 Task: Extract Unique Lines from Text.
Action: Mouse pressed left at (380, 529)
Screenshot: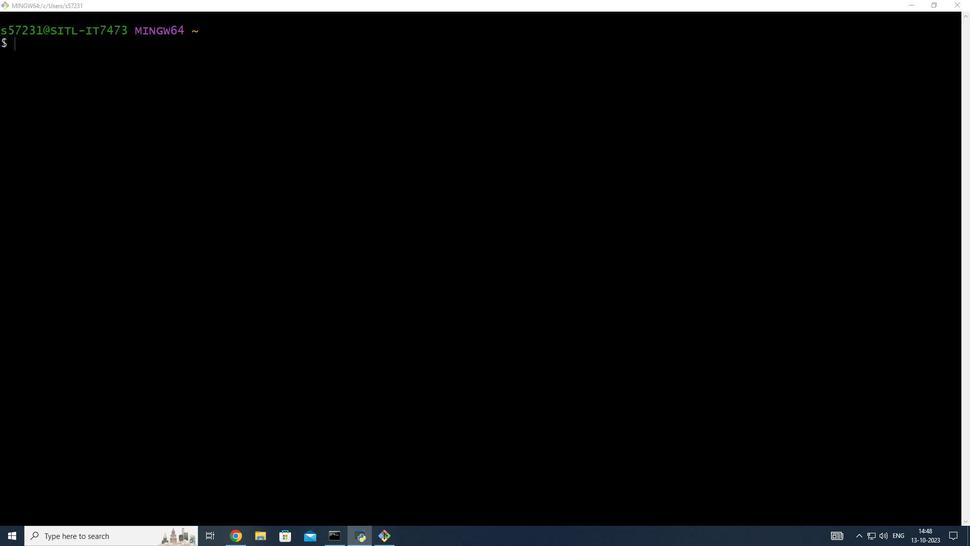 
Action: Mouse moved to (414, 227)
Screenshot: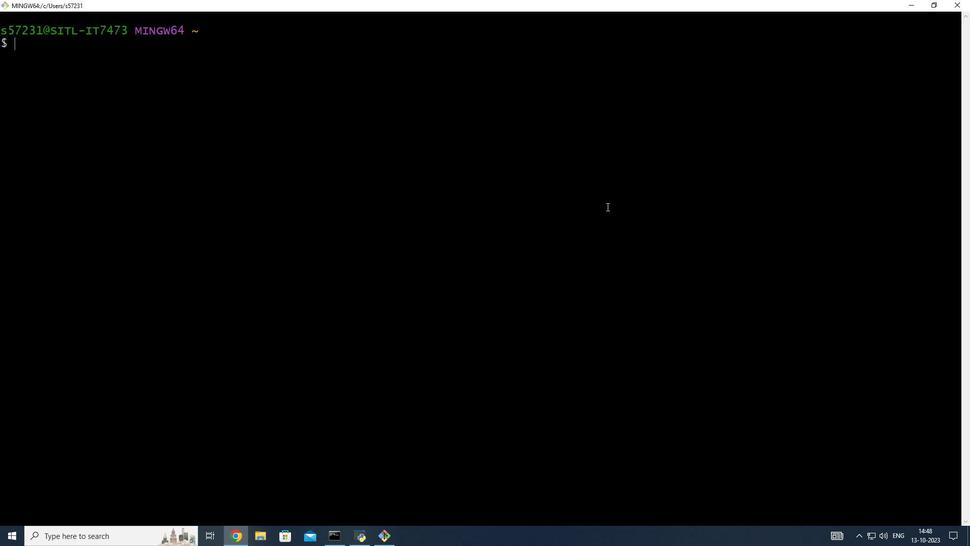 
Action: Mouse pressed left at (414, 227)
Screenshot: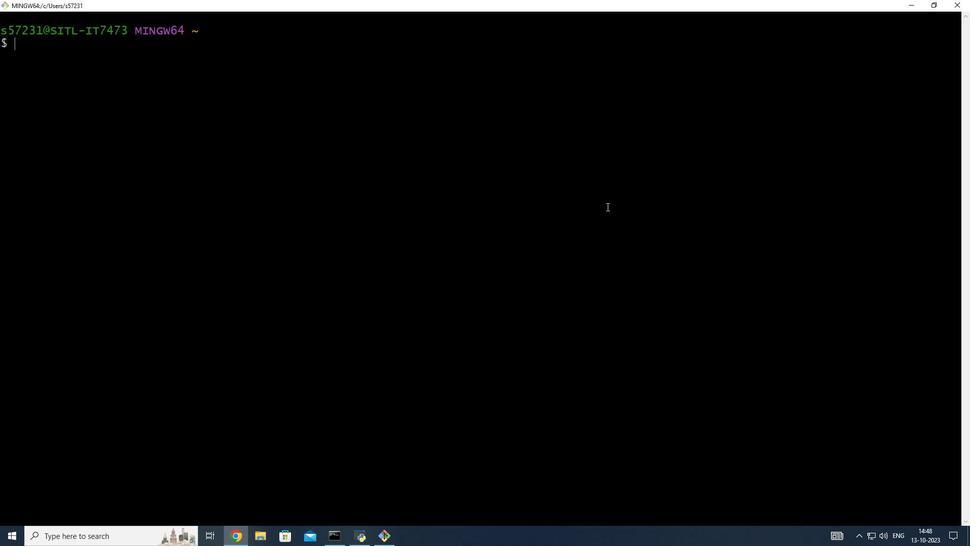 
Action: Mouse moved to (379, 135)
Screenshot: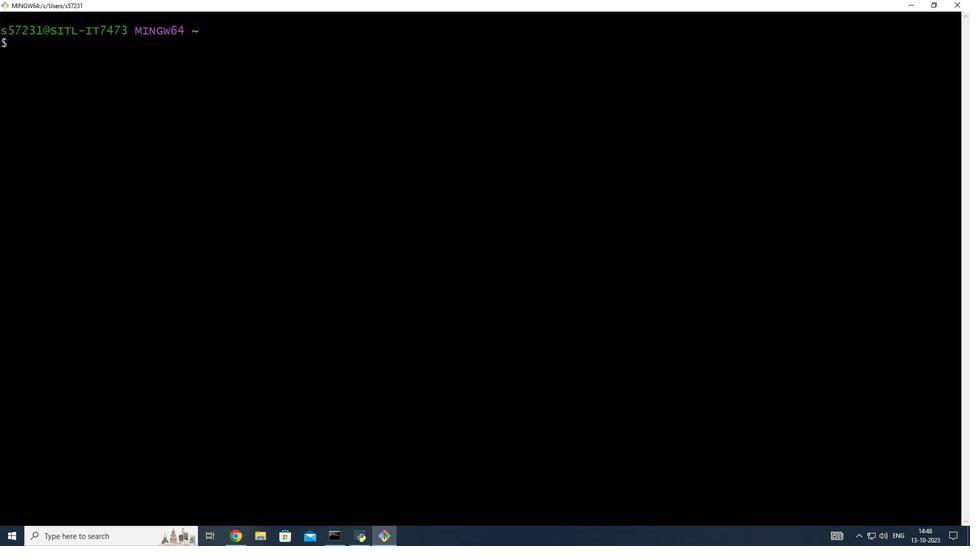 
Action: Key pressed mkdir<Key.space>task3<Key.enter>cd<Key.space>task3<Key.enter>ls<Key.enter>pwd<Key.enter>touch<Key.space>script.sh<Key.enter>vim<Key.space>script.sh<Key.enter>i
Screenshot: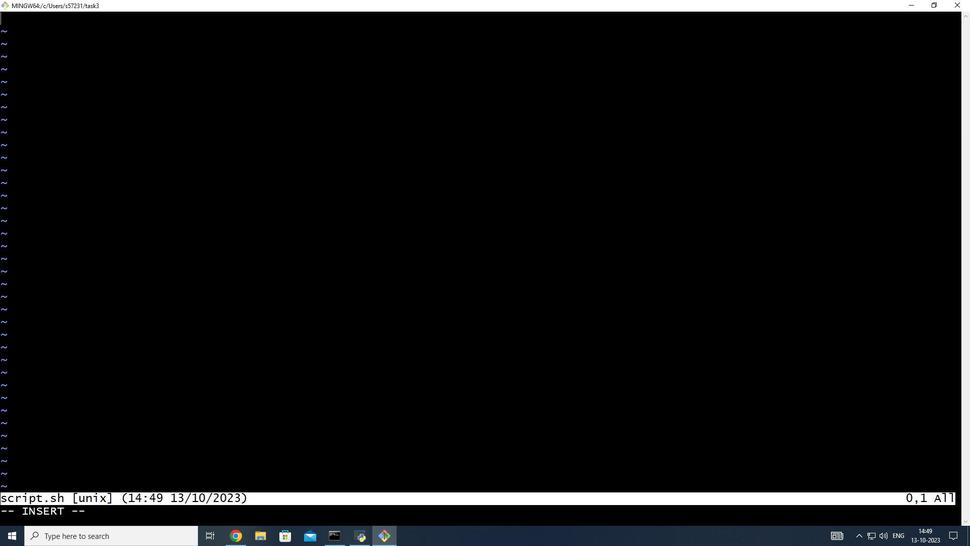 
Action: Mouse scrolled (379, 134) with delta (0, -1)
Screenshot: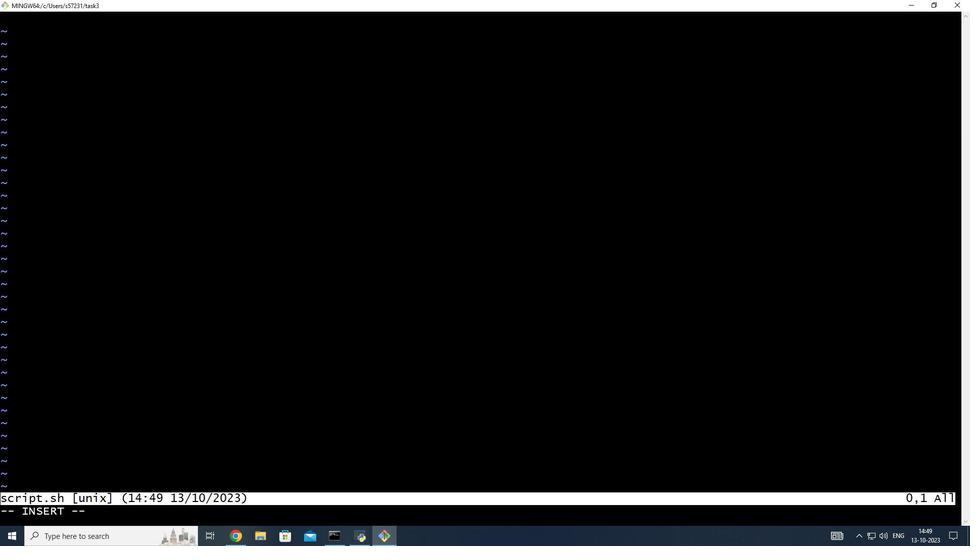 
Action: Mouse scrolled (379, 134) with delta (0, -1)
Screenshot: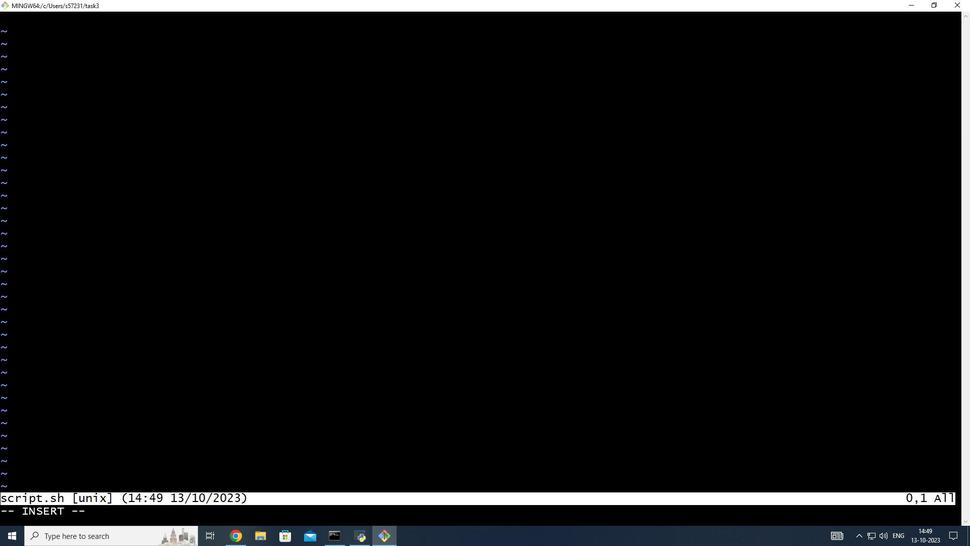 
Action: Mouse scrolled (379, 134) with delta (0, -1)
Screenshot: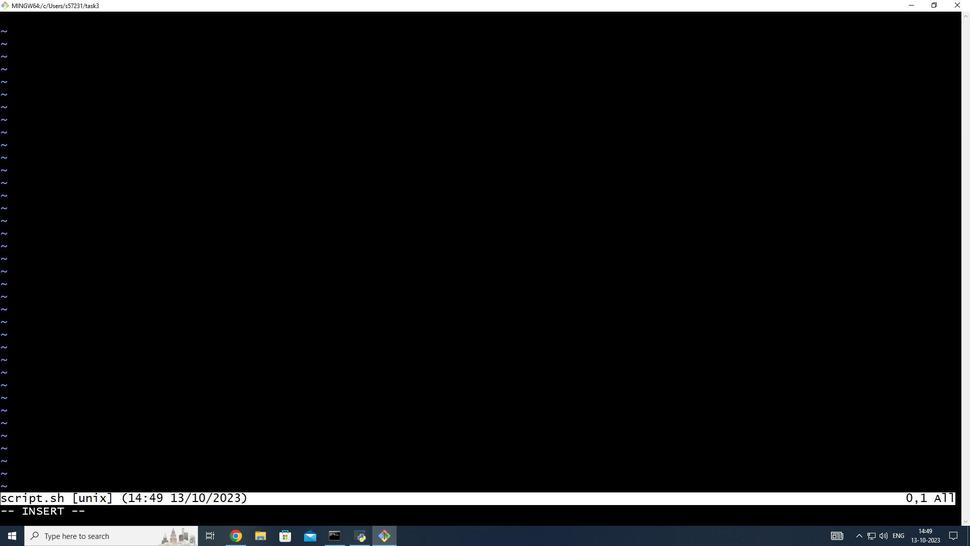 
Action: Mouse scrolled (379, 134) with delta (0, -1)
Screenshot: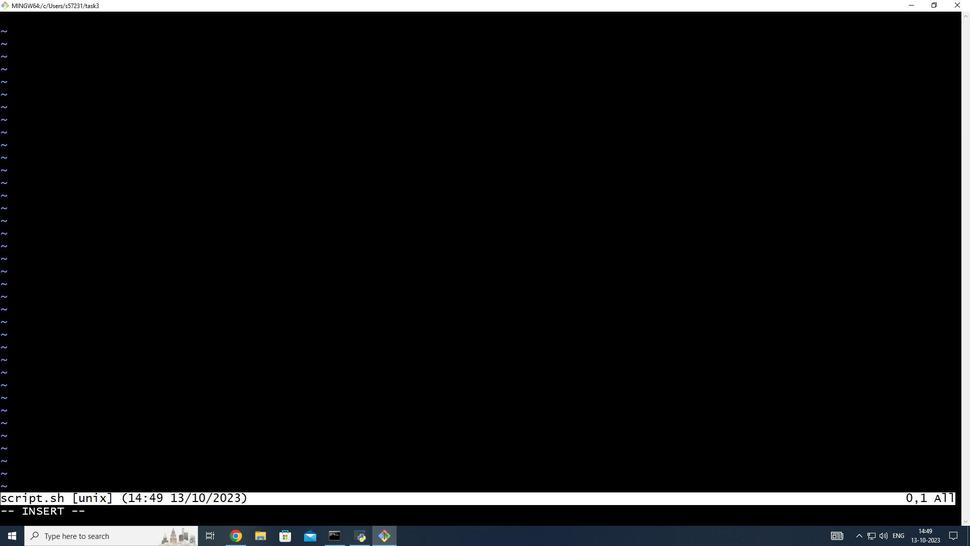 
Action: Mouse scrolled (379, 134) with delta (0, -1)
Screenshot: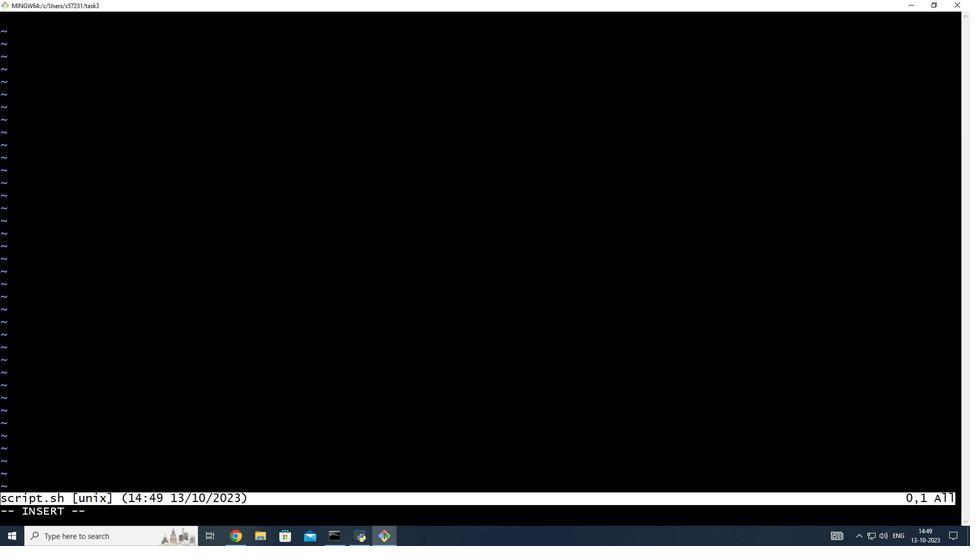 
Action: Mouse scrolled (379, 134) with delta (0, -1)
Screenshot: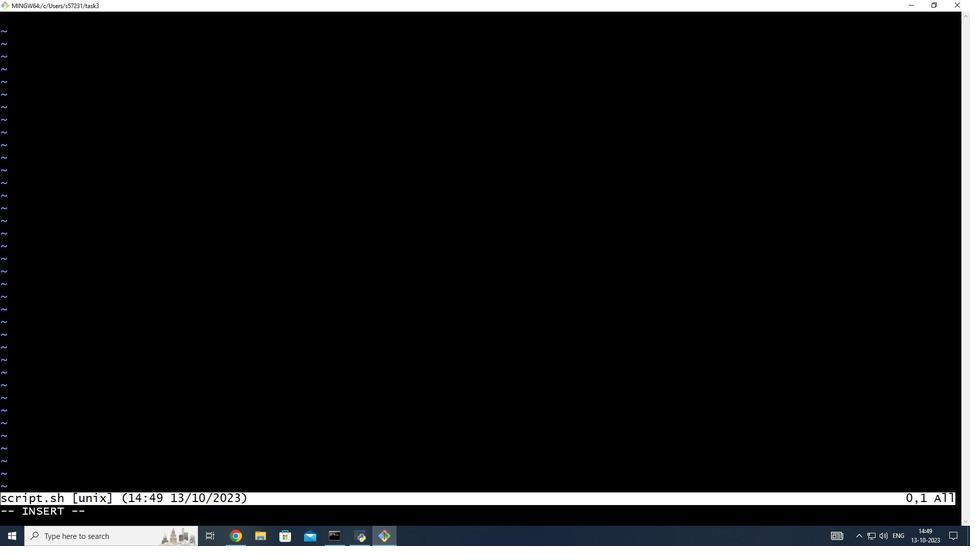
Action: Mouse scrolled (379, 134) with delta (0, -1)
Screenshot: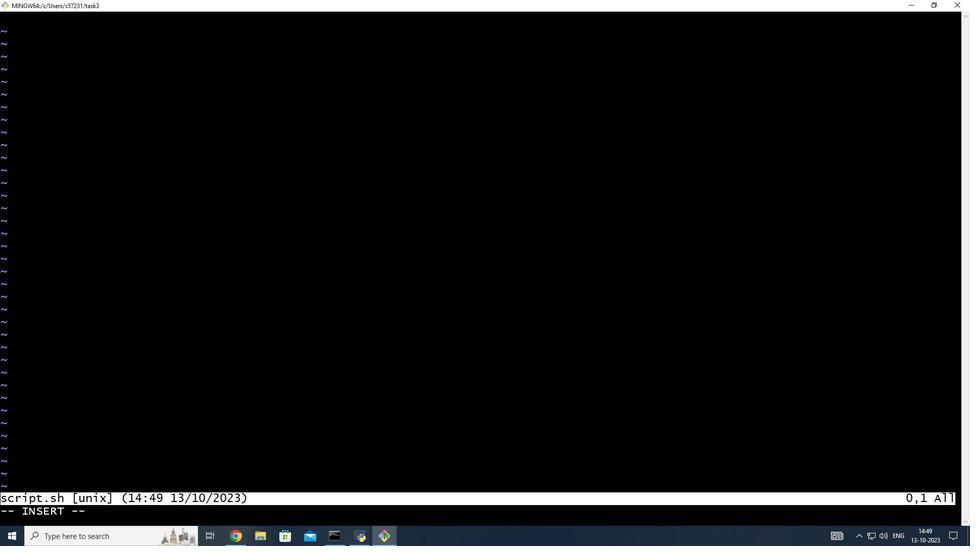 
Action: Mouse scrolled (379, 134) with delta (0, -1)
Screenshot: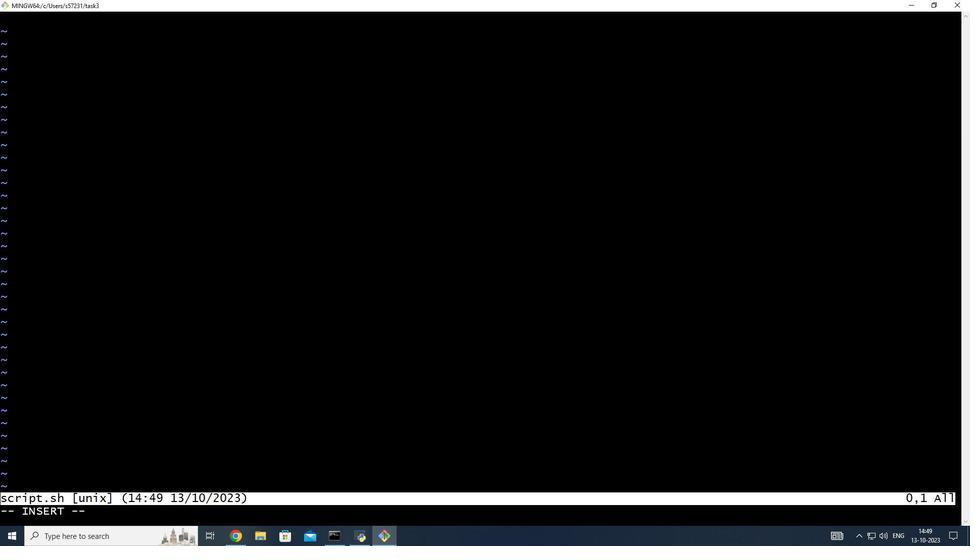 
Action: Mouse scrolled (379, 134) with delta (0, -1)
Screenshot: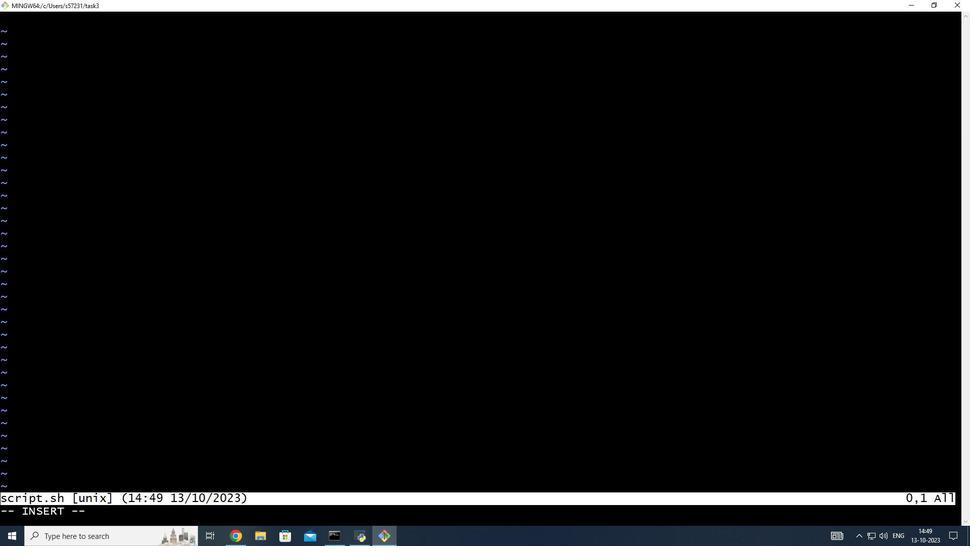 
Action: Key pressed <Key.shift_r>#<Key.shift_r>!/bin/bash<Key.enter><Key.space><Key.shift_r><Key.shift_r>Extract<Key.space>unique<Key.space>lines<Key.space>from<Key.space>a<Key.space>text<Key.space>file<Key.enter><Key.backspace><Key.space><Key.backspace><Key.backspace><Key.space><Key.enter><Key.shift_r><Key.shift_r><Key.shift_r>#<Key.space><Key.shift_r>Prompt<Key.space>the<Key.space>user<Key.space>for<Key.space>the<Key.space>input<Key.space>and<Key.space>output<Key.space>file<Key.space>names<Key.enter><Key.backspace><Key.backspace>read<Key.space>-p<Key.space><Key.shift_r>"<Key.shift_r>Enter<Key.space>the<Key.space>name<Key.space>of<Key.space>the<Key.space>input<Key.space>file<Key.shift_r>:<Key.space><Key.shift_r>"<Key.space>input<Key.shift_r><Key.shift_r><Key.shift_r><Key.shift_r><Key.shift_r><Key.shift_r><Key.shift_r><Key.shift_r>_file<Key.enter>read<Key.space>-p<Key.space><Key.shift_r>"<Key.shift_r>Enter<Key.space>the<Key.space>name<Key.space>of<Key.space>the<Key.space>output<Key.space>file<Key.shift_r>:<Key.space><Key.shift_r>"<Key.space>output<Key.shift_r>_file<Key.enter><Key.enter><Key.shift_r>#<Key.space><Key.shift_r>Chec
Screenshot: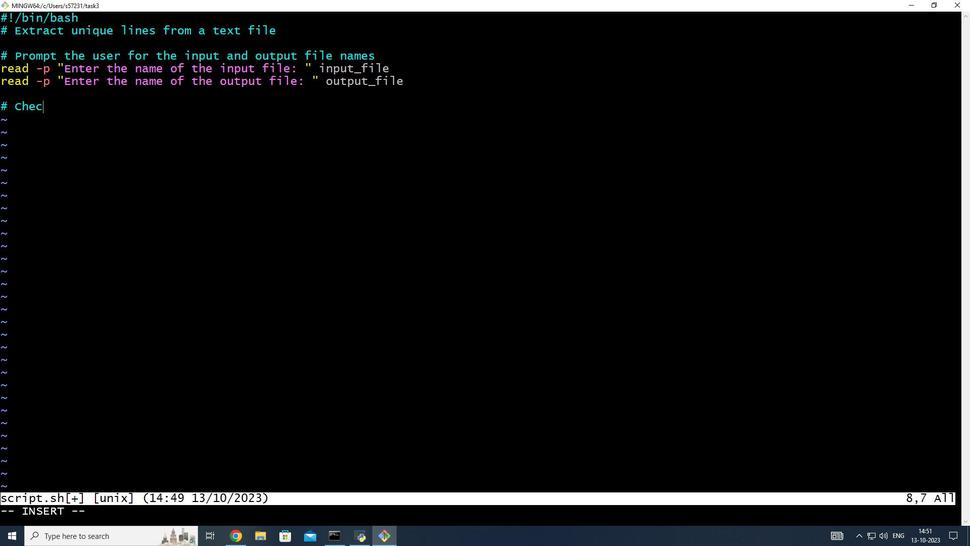 
Action: Mouse moved to (379, 134)
Screenshot: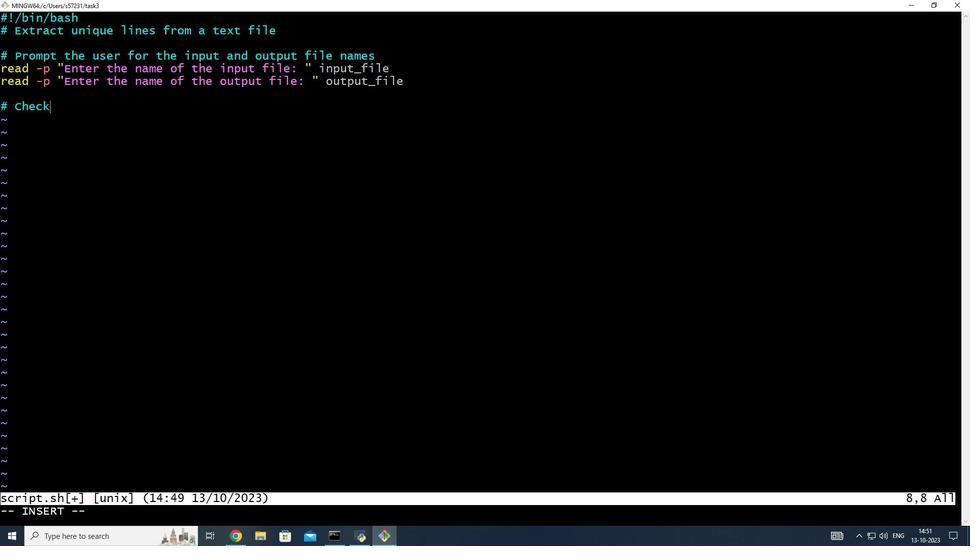 
Action: Key pressed k
Screenshot: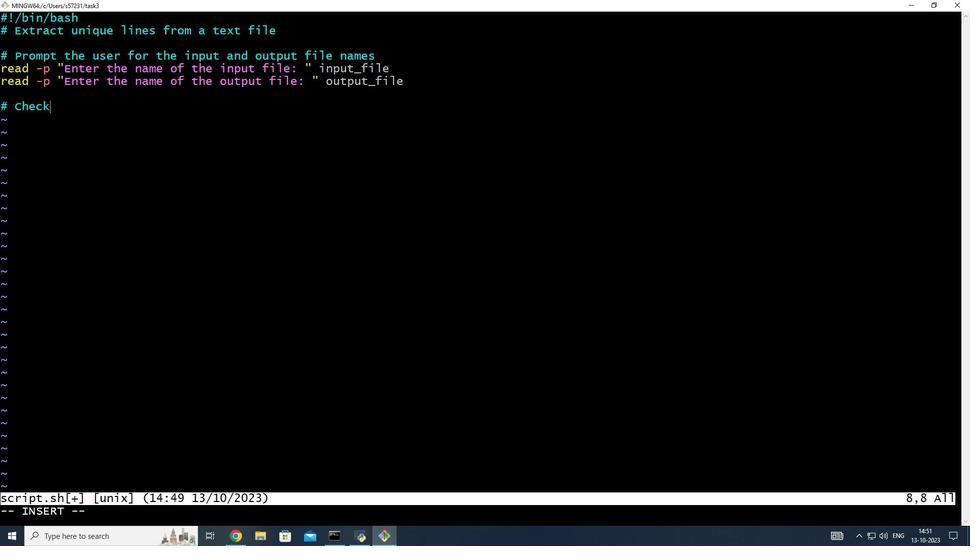 
Action: Mouse moved to (377, 232)
Screenshot: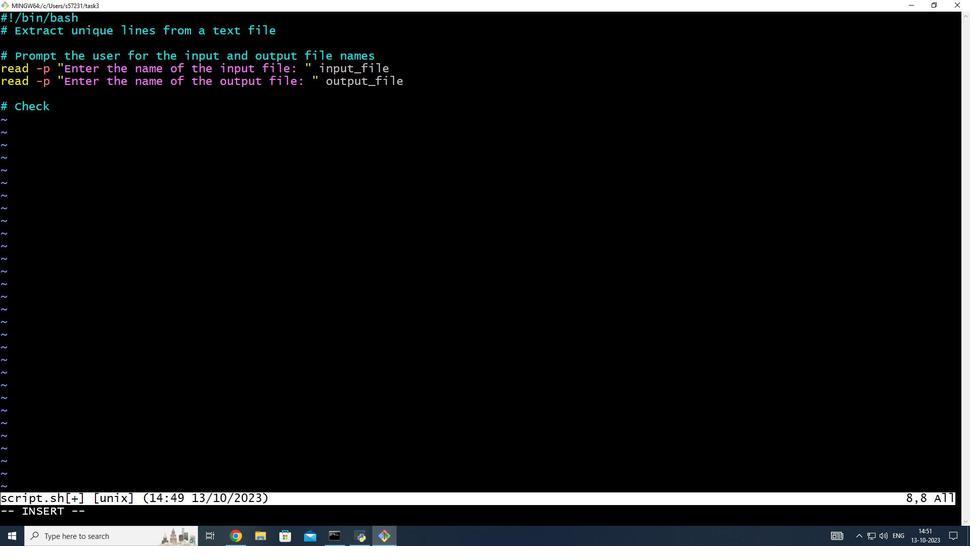 
Action: Mouse scrolled (377, 232) with delta (0, 0)
Screenshot: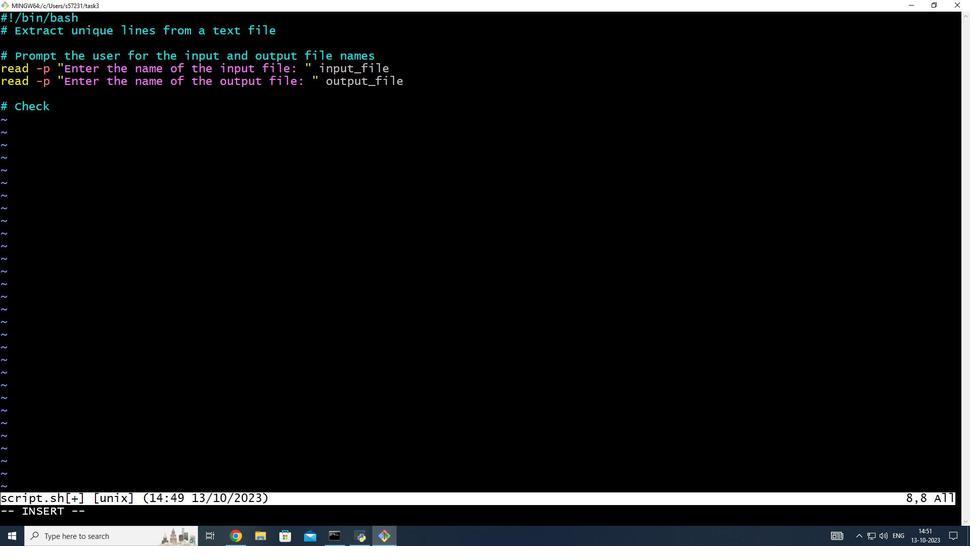 
Action: Mouse scrolled (377, 232) with delta (0, 0)
Screenshot: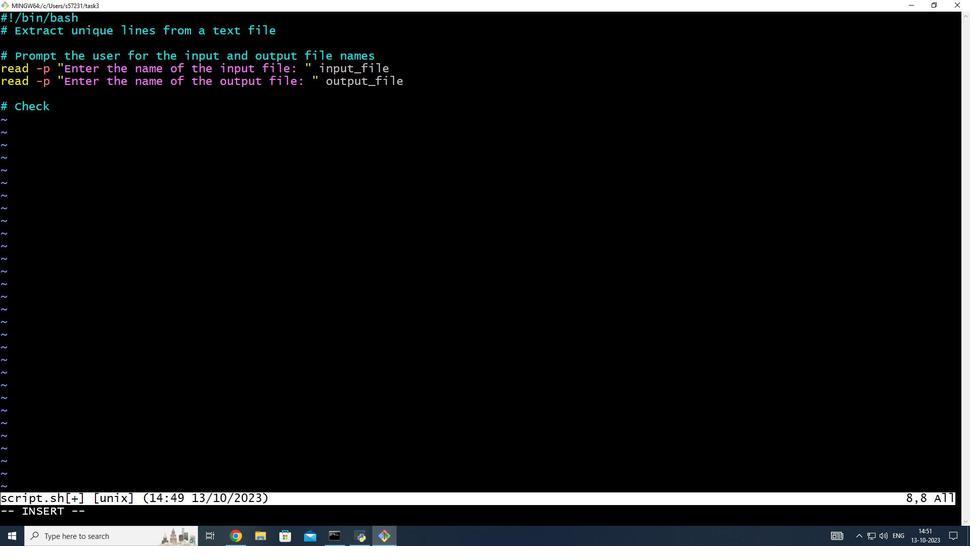 
Action: Mouse scrolled (377, 232) with delta (0, 0)
Screenshot: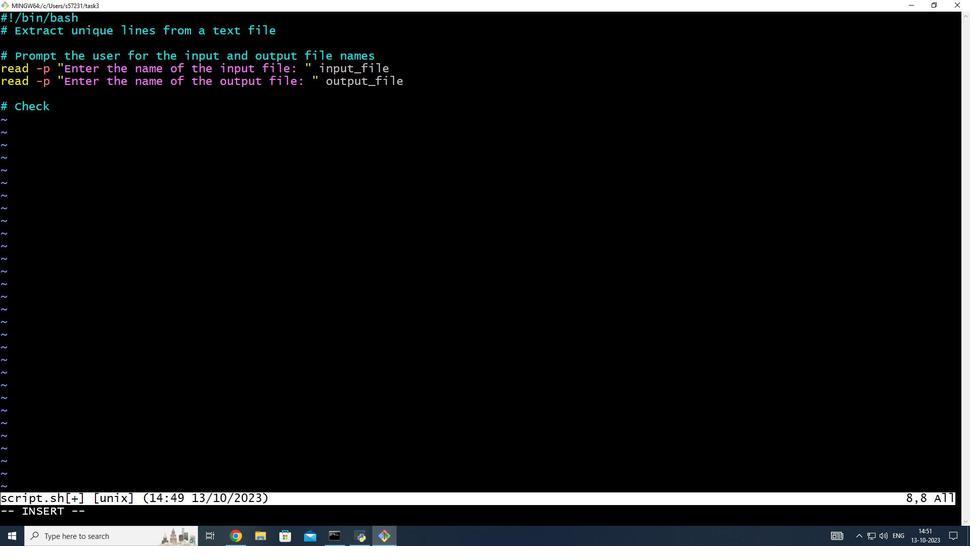 
Action: Mouse moved to (377, 232)
Screenshot: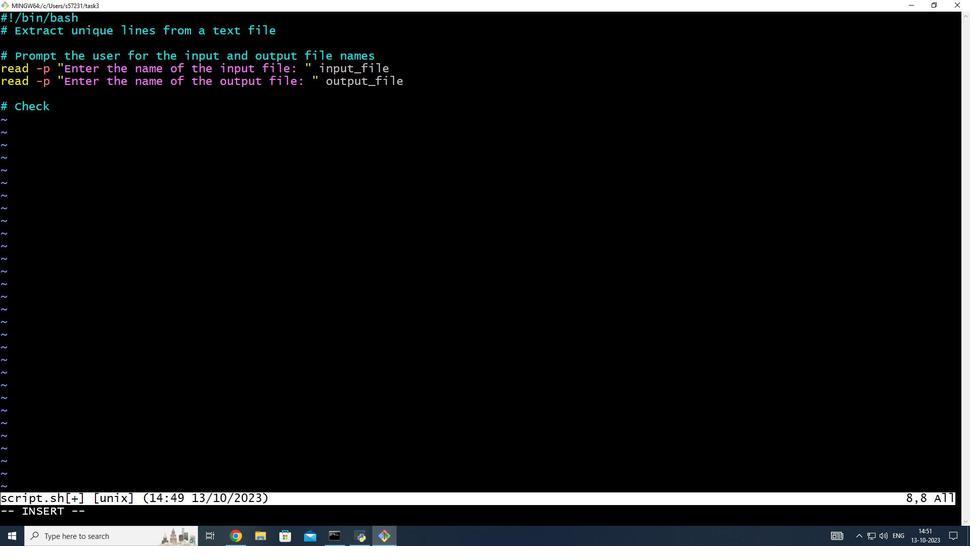 
Action: Mouse scrolled (377, 232) with delta (0, 0)
Screenshot: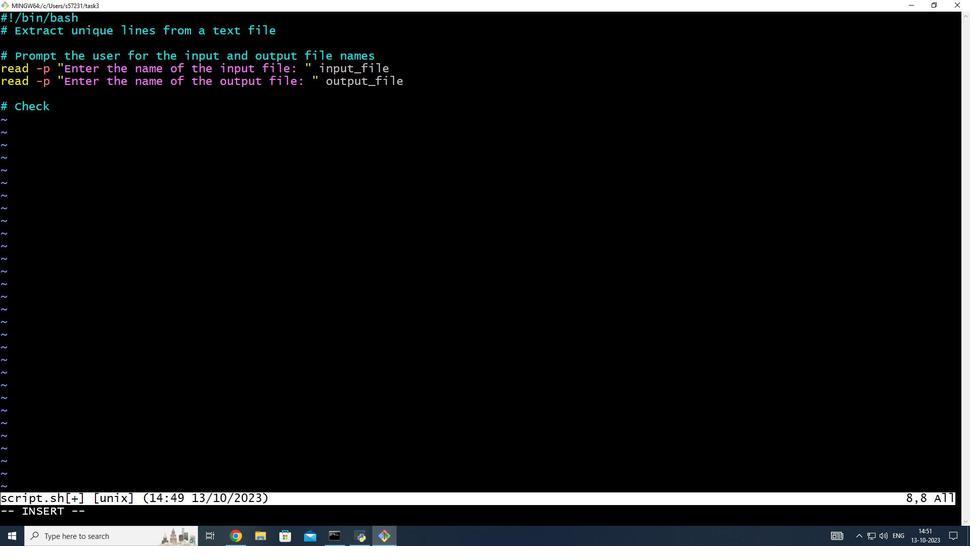 
Action: Key pressed <Key.space>if<Key.space>the<Key.space>input<Key.space>file<Key.space>exists<Key.enter><Key.backspace><Key.backspace>if<Key.space>[<Key.space><Key.shift_r>!<Key.space>-f<Key.space><Key.shift_r>"<Key.shift_r>$input<Key.shift_r>_file<Key.shift_r>"<Key.space>];<Key.space>then<Key.enter>echo<Key.space><Key.shift_r>"<Key.shift_r>Input<Key.space>file<Key.space>'<Key.shift_r><Key.shift_r>$input<Key.shift_r><Key.shift_r>_file'<Key.space>does<Key.space>not<Key.space>exist.<Key.shift_r>"<Key.enter>exit<Key.space>1<Key.enter><Key.backspace>fi<Key.enter><Key.enter><Key.shift_r>#<Key.space><Key.shift_r>Checkn<Key.backspace><Key.space>if<Key.space>the<Key.space>output<Key.space>file<Key.space>already<Key.space>exists<Key.enter><Key.backspace><Key.backspace>if<Key.space>[<Key.space>-e<Key.space><Key.shift_r>"<Key.shift>$output<Key.shift_r>_file<Key.shift_r>"<Key.space>];<Key.space>then<Key.enter>read<Key.space>-p<Key.space><Key.shift_r>"<Key.shift_r>Output<Key.space>file<Key.space>'<Key.shift_r><Key.shift_r><Key.shift_r><Key.shift_r><Key.shift_r><Key.shift_r><Key.shift_r><Key.shift_r><Key.shift_r><Key.shift_r><Key.shift_r><Key.shift_r>$output<Key.shift_r>_file'<Key.space>already<Key.space>exists.<Key.space><Key.shift_r>Overw<Key.backspace>write<Key.space>it<Key.shift_r>?<Key.space><Key.shift_r>(y/n<Key.shift_r>)<Key.shift_r>:<Key.space><Key.shift_r>"<Key.space>overwrite<Key.enter>if<Key.space>[<Key.space><Key.shift_r>"<Key.shift_r>$overwrite<Key.shift_r>"<Key.space><Key.shift_r>!=<Key.space><Key.shift_r>"y<Key.shift_r>"<Key.space>];<Key.space>then<Key.enter>echo<Key.space><Key.shift_r>"<Key.shift_r>Operation<Key.space>canceled...<Key.shift_r>"<Key.enter>exit<Key.space>1<Key.enter><Key.backspace>fi<Key.enter><Key.backspace>fi<Key.enter><Key.enter>
Screenshot: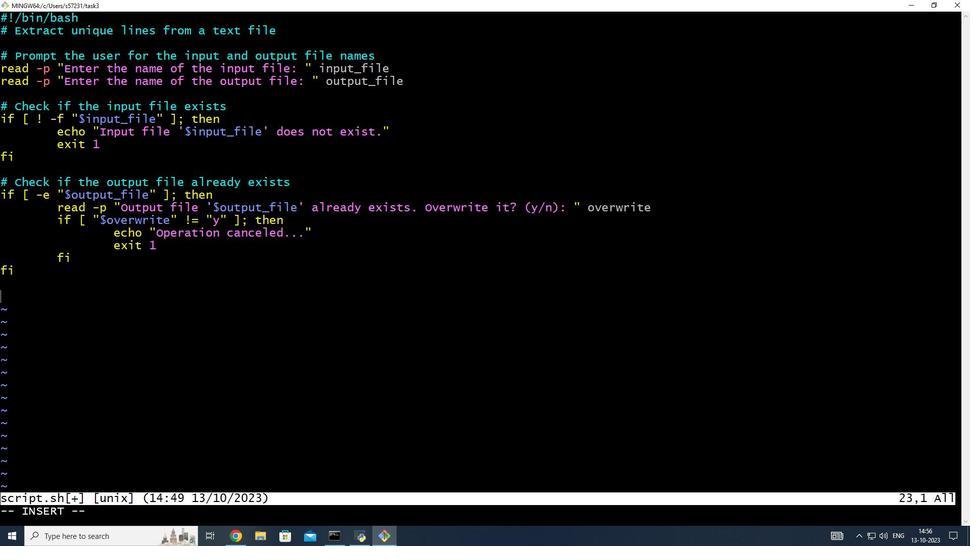 
Action: Mouse scrolled (377, 232) with delta (0, 0)
Screenshot: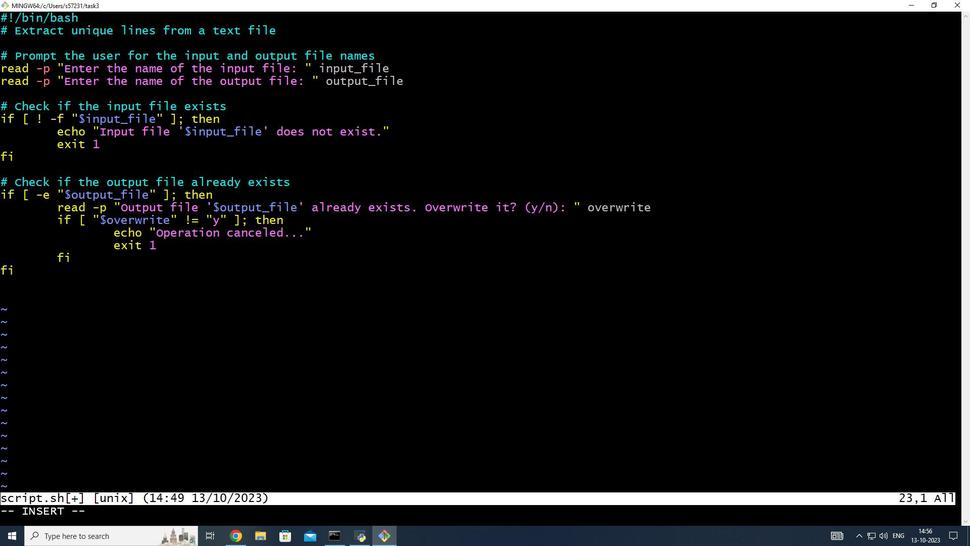 
Action: Mouse scrolled (377, 232) with delta (0, 0)
Screenshot: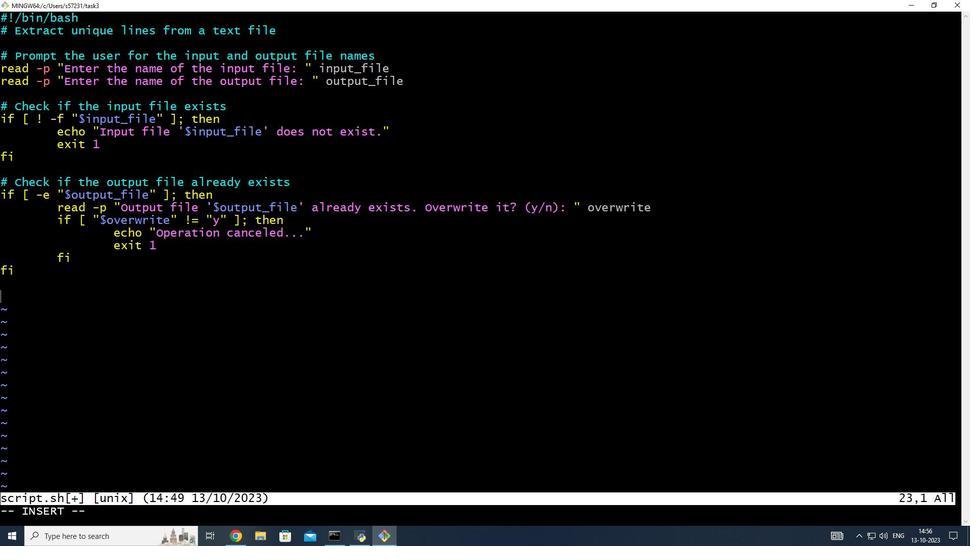 
Action: Key pressed <Key.shift_r>#<Key.space><Key.shift_r>Extract<Key.space>unique<Key.space>lines<Key.space>and<Key.space>save<Key.space>the<Key.space>result<Key.space>to<Key.space>the<Key.space>output<Key.space>file<Key.enter><Key.backspace><Key.backspace>sort<Key.space><Key.shift_r>"<Key.shift_r>$input<Key.shift_r><Key.shift_r><Key.shift_r><Key.shift_r>_file<Key.shift_r><Key.shift_r><Key.shift_r><Key.shift_r><Key.shift_r>"<Key.space><Key.shift_r>|<Key.space>uniq<Key.space><Key.shift_r>><Key.space><Key.shift_r>"<Key.shift_r>$output<Key.shift_r>_file<Key.shift_r>"<Key.enter><Key.enter>echo<Key.space><Key.shift_r>"<Key.shift_r>Unique<Key.space>lines<Key.space>from<Key.space>'<Key.shift_r>$input<Key.shift_r>_file'<Key.space>saved<Key.space>in<Key.space>'<Key.shift_r>$output<Key.shift_r><Key.shift_r><Key.shift_r><Key.shift_r><Key.shift_r><Key.shift_r>_file'.<Key.shift_r>"<Key.enter><Key.esc><Key.shift_r>:wq<Key.shift_r>!<Key.enter>c<Key.backspace>chmod<Key.space>+x<Key.space>script.sh<Key.enter>./script.<Key.backspace><Key.backspace><Key.backspace><Key.backspace><Key.backspace><Key.backspace><Key.backspace><Key.backspace><Key.backspace>ls<Key.enter>./script.sh<Key.enter>file1.txt<Key.enter>p<Key.backspace>output<Key.shift_r>_file.txt<Key.enter>touch<Key.space>file1.txt<Key.enter>vim<Key.space>file1.txt<Key.enter>i
Screenshot: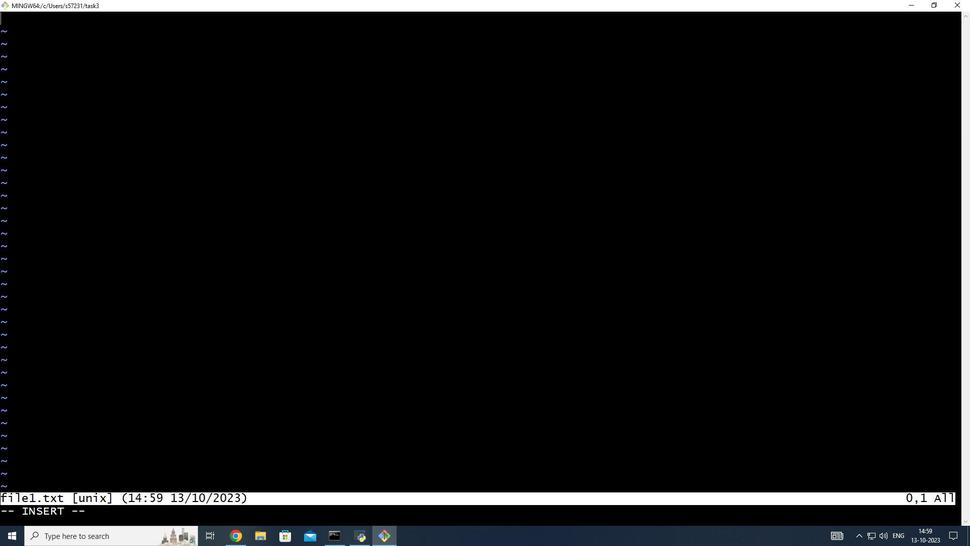 
Action: Mouse moved to (377, 233)
Screenshot: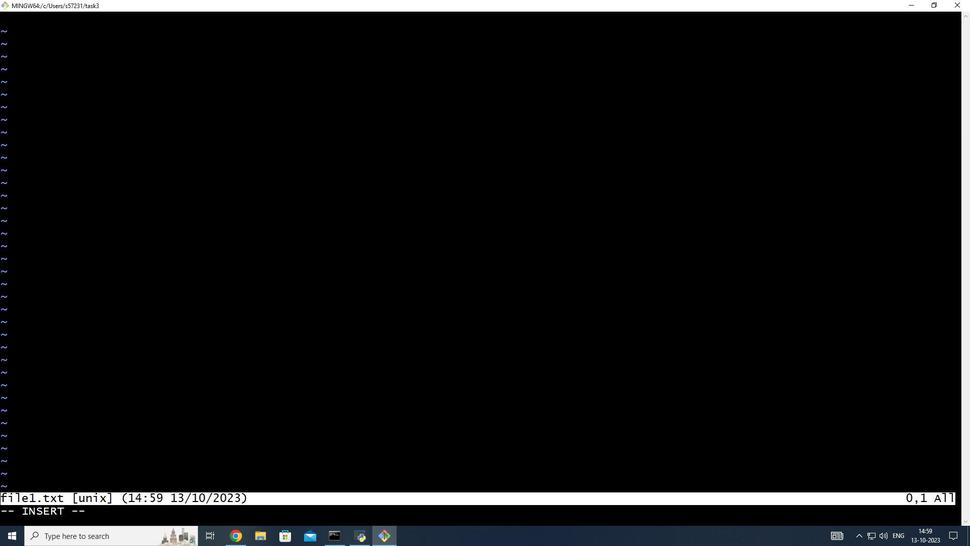 
Action: Mouse scrolled (377, 234) with delta (0, 0)
Screenshot: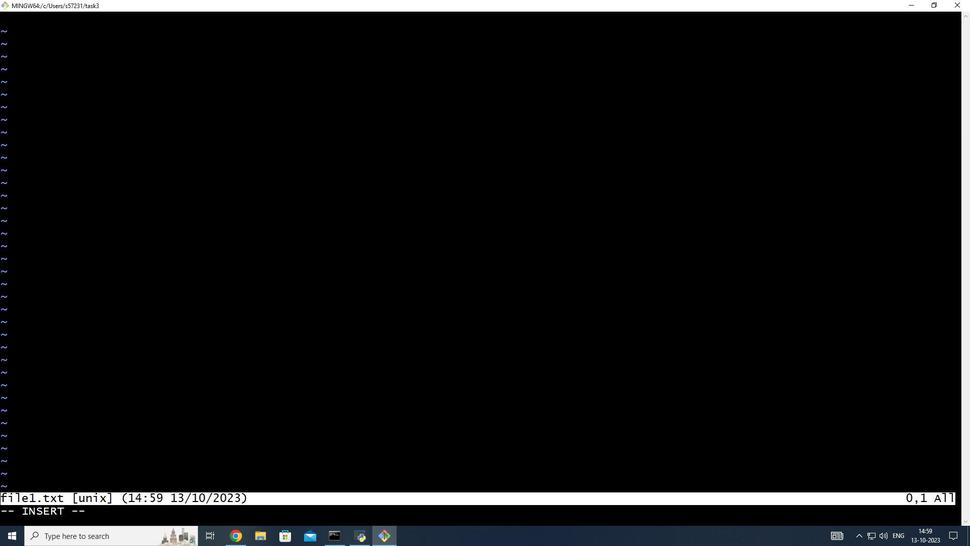 
Action: Mouse scrolled (377, 234) with delta (0, 0)
Screenshot: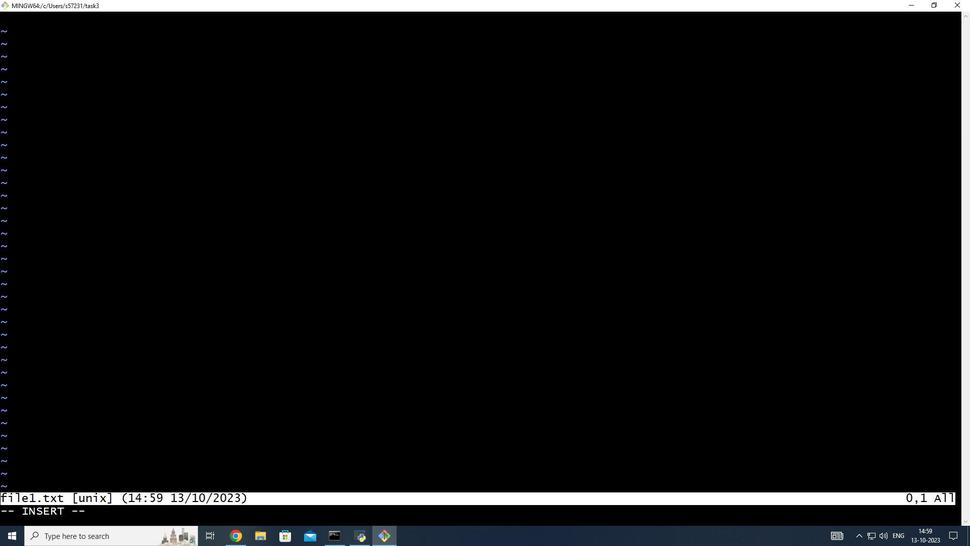 
Action: Mouse scrolled (377, 234) with delta (0, 0)
Screenshot: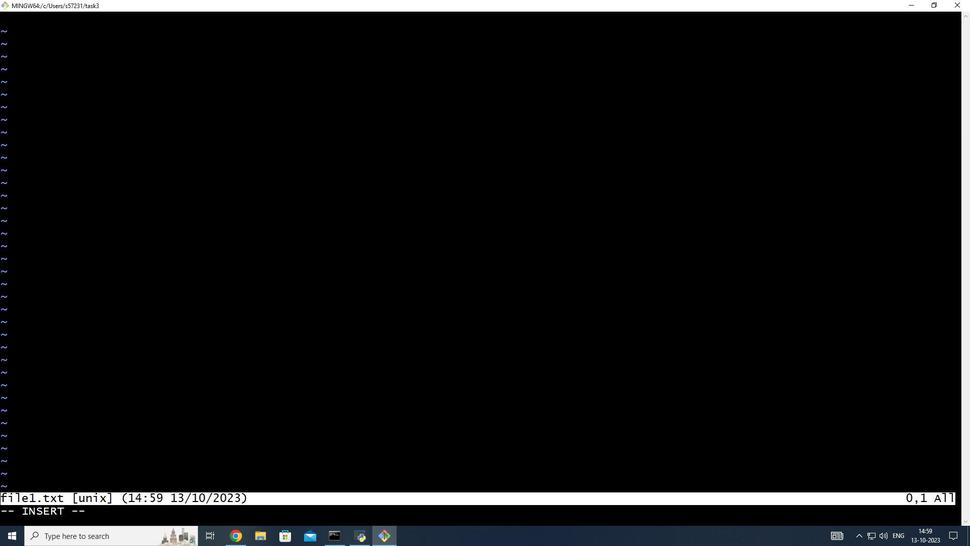 
Action: Mouse scrolled (377, 234) with delta (0, 0)
Screenshot: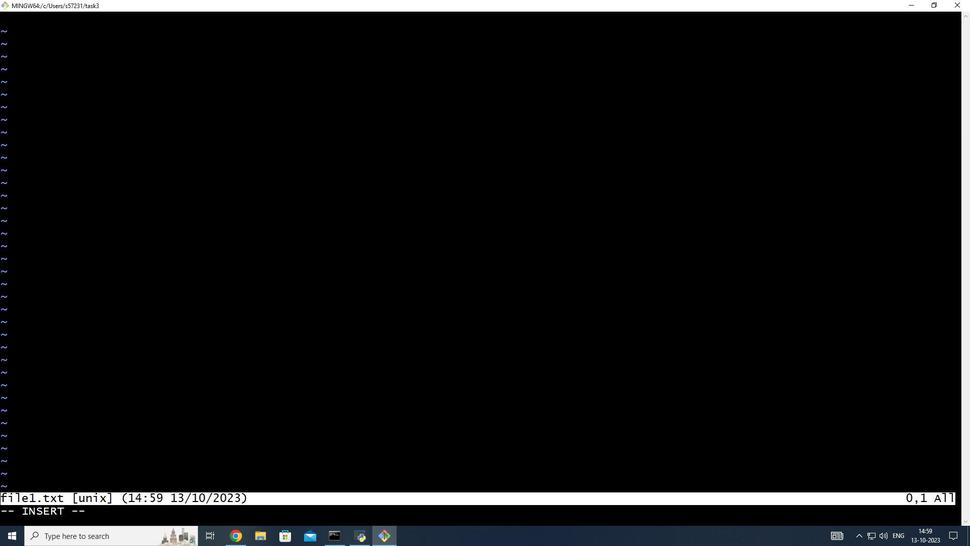 
Action: Mouse scrolled (377, 234) with delta (0, 0)
Screenshot: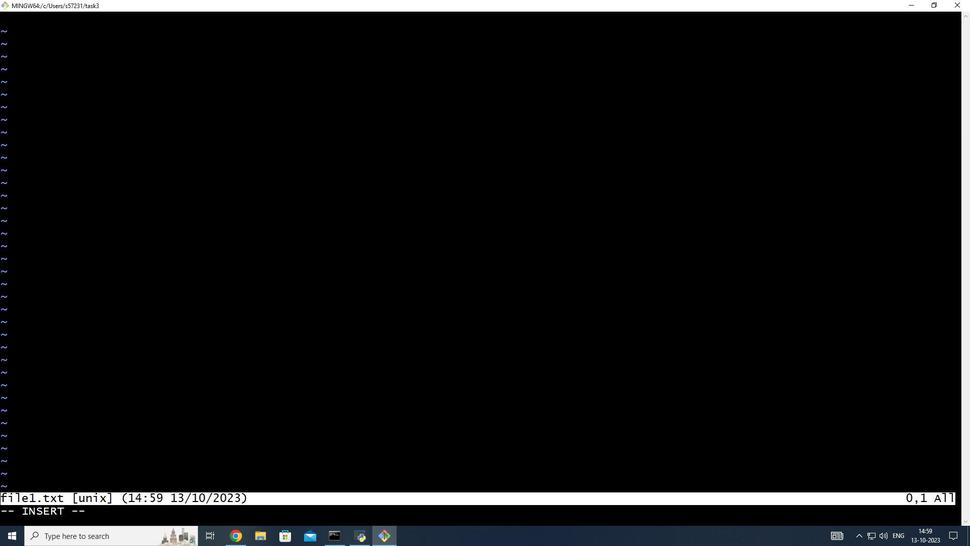 
Action: Mouse scrolled (377, 234) with delta (0, 0)
Screenshot: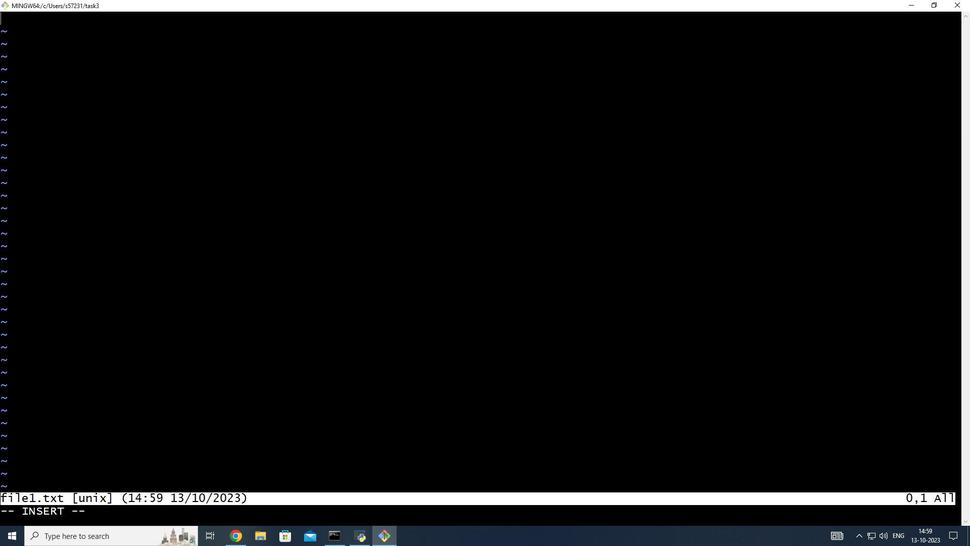 
Action: Mouse scrolled (377, 234) with delta (0, 0)
Screenshot: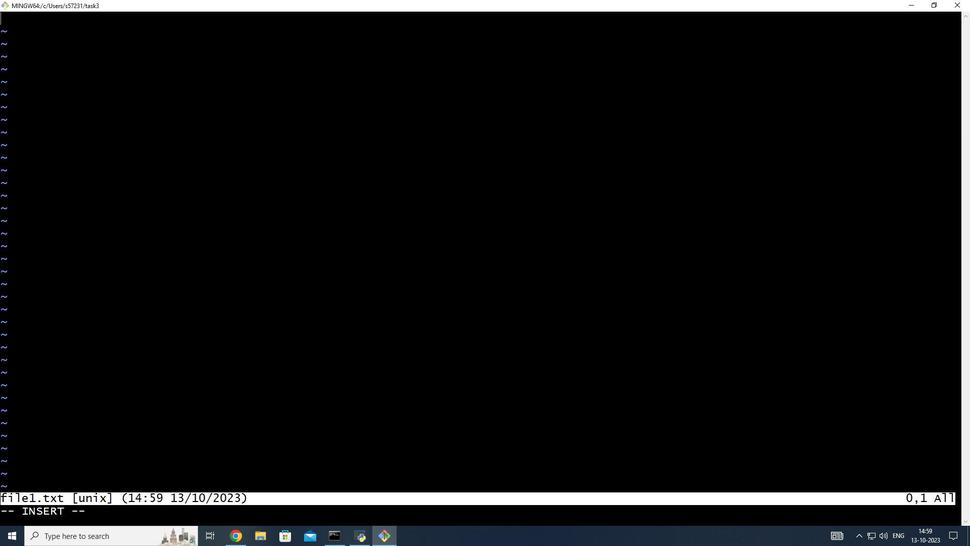 
Action: Mouse scrolled (377, 234) with delta (0, 0)
Screenshot: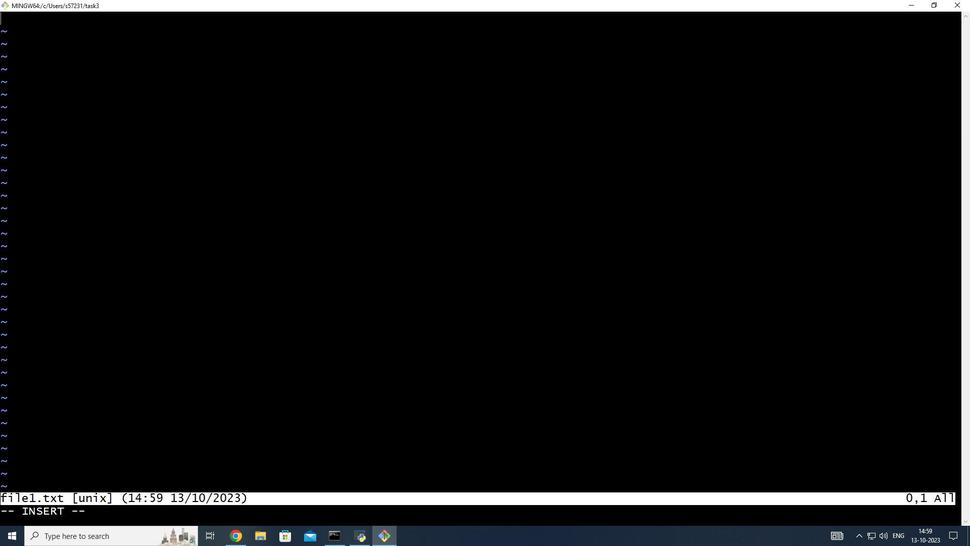 
Action: Mouse scrolled (377, 234) with delta (0, 0)
Screenshot: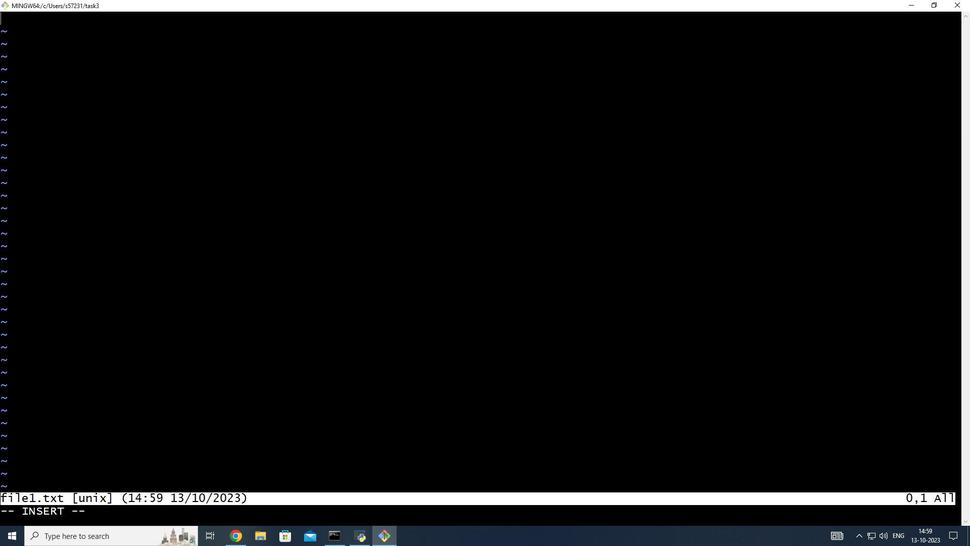 
Action: Mouse scrolled (377, 234) with delta (0, 0)
Screenshot: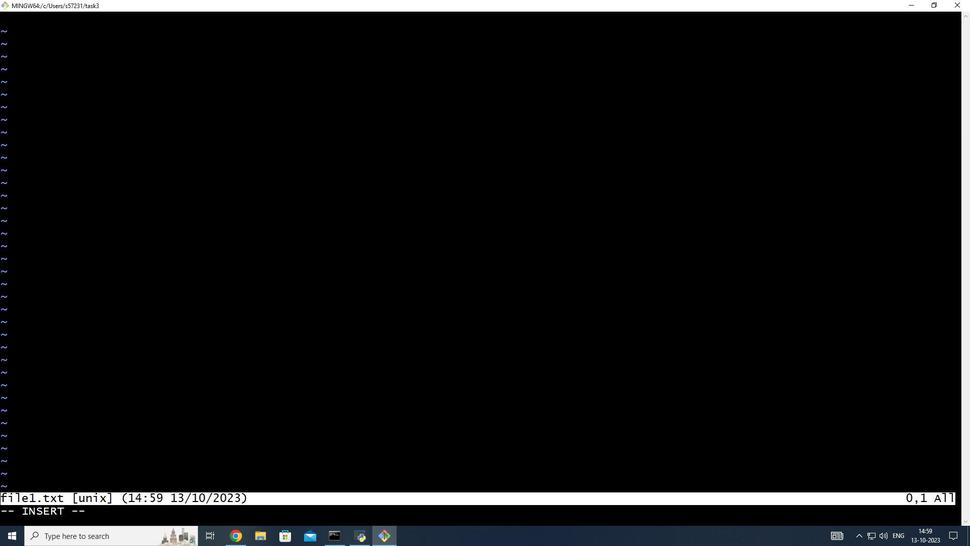 
Action: Mouse scrolled (377, 234) with delta (0, 0)
Screenshot: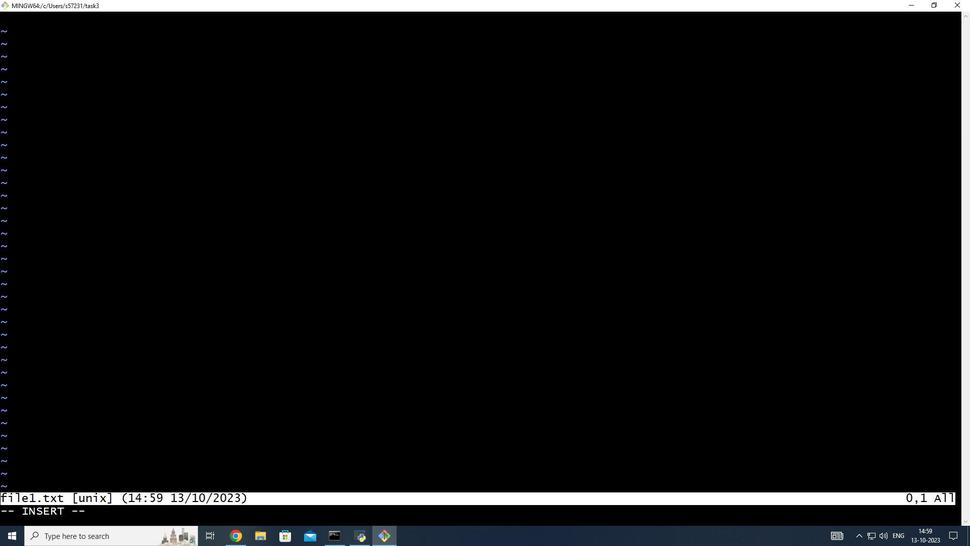 
Action: Mouse scrolled (377, 234) with delta (0, 0)
Screenshot: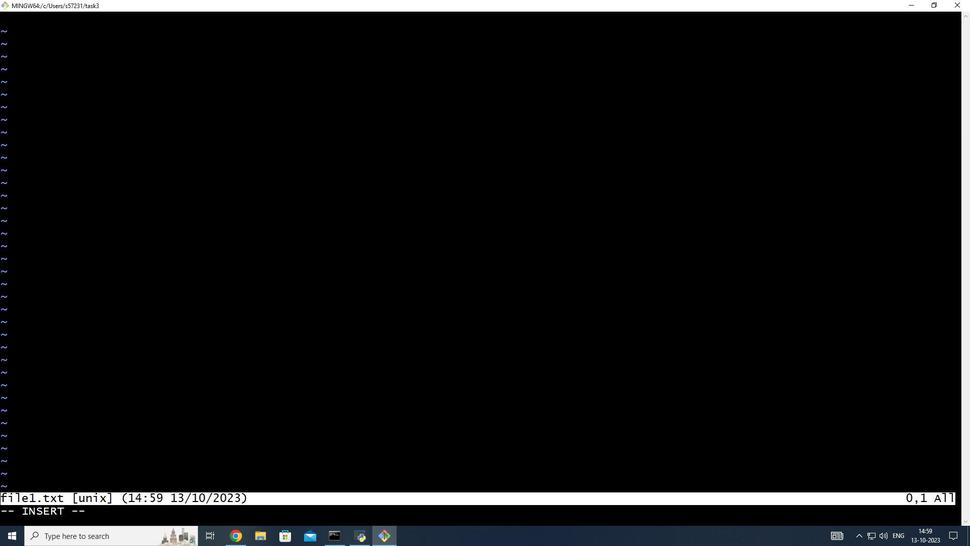 
Action: Mouse scrolled (377, 234) with delta (0, 0)
Screenshot: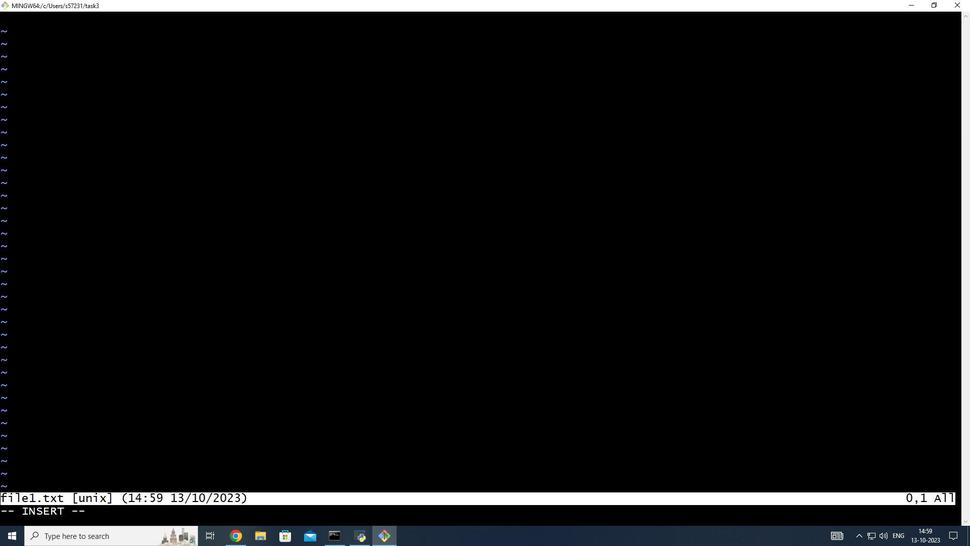 
Action: Mouse moved to (377, 233)
Screenshot: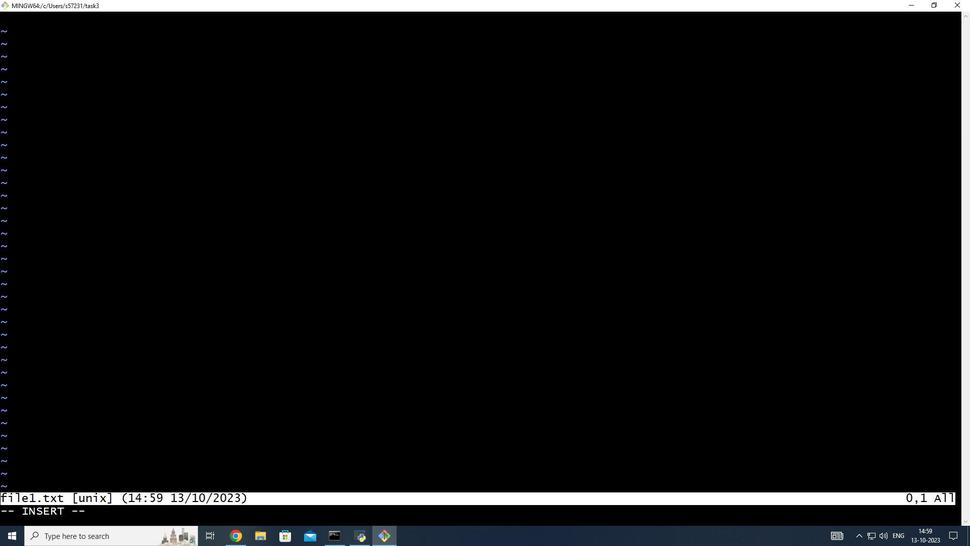 
Action: Key pressed <Key.shift_r>This<Key.space>is<Key.space>a<Key.space>sample<Key.space>text<Key.space>file/<Key.backspace>.<Key.enter><Key.shift_r>It<Key.space>contains<Key.space>some<Key.space>lines<Key.space>of<Key.space>text.<Key.enter><Key.shift_r>Sample<Key.space>input<Key.space>file<Key.space>for<Key.space>testing.<Key.enter><Key.shift_r>It<Key.space>has<Key.space>duplicate<Key.space>lines<Key.space>as<Key.space>well.<Key.enter><Key.shift>This<Key.space>is<Key.space>a<Key.space>duplicate<Key.space>line.<Key.enter><Key.shift_r>Duplicate<Key.space>lines<Key.space>can<Key.space>be<Key.space>e<Key.backspace>removed.<Key.enter><Key.shift_r>Testing<Key.space>the<Key.space>script<Key.space>to<Key.space>extract<Key.space>unique<Key.space>lines.<Key.enter><Key.shift_r><Key.shift_r>Unique<Key.space>lines<Key.space>are<Key.space>extracted<Key.space>successfully.<Key.enter><Key.shift_r>Successfully<Key.space>testing<Key.space>the<Key.space>script.<Key.esc><Key.shift_r>:wq<Key.shift_r>!<Key.enter>cat<Key.space>file1.txt<Key.enter>v<Key.backspace>./script.sh<Key.enter>file1.txt<Key.enter>output<Key.shift_r>_file.txt<Key.enter>cat<Key.space>output<Key.shift_r>_file.txt<Key.enter>.<Key.backspace>s<Key.backspace>./script.sh<Key.enter>file1.txt<Key.enter>output<Key.shift_r>_file.txt<Key.enter>y<Key.enter>./script.sh<Key.enter>file1.txt<Key.enter>output<Key.shift_r>_file.txt<Key.enter>n<Key.enter>
Screenshot: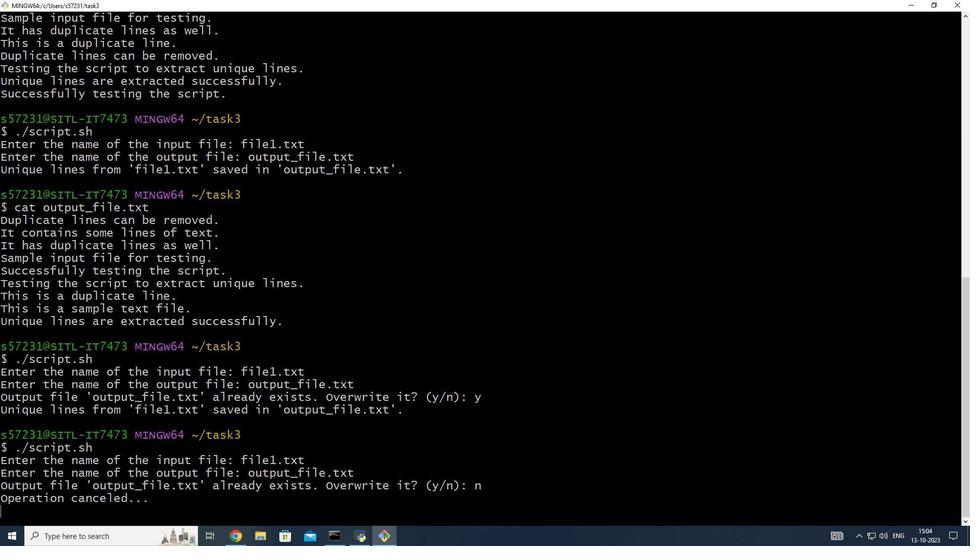 
